 Task: Export the contacts 'Sally' and 'Saul' from Outlook to the 'Contact name' section in OneNote.
Action: Mouse moved to (21, 102)
Screenshot: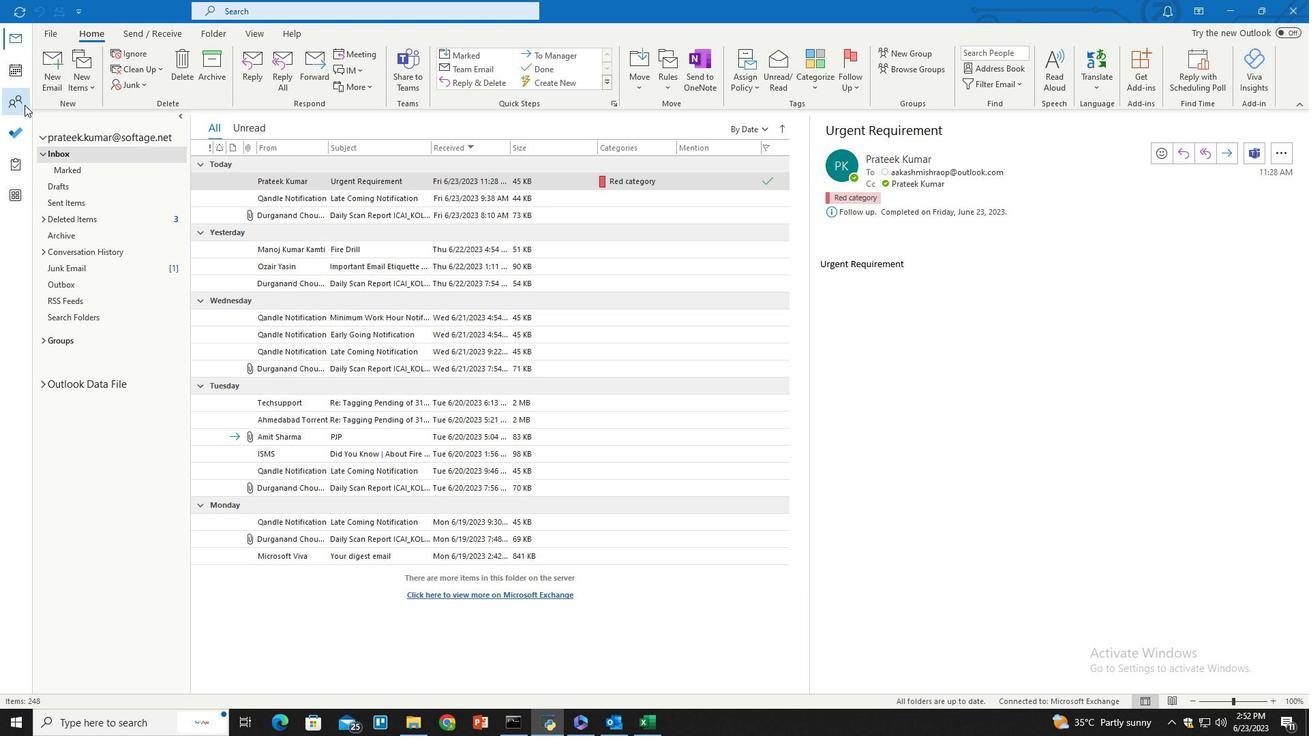 
Action: Mouse pressed left at (21, 102)
Screenshot: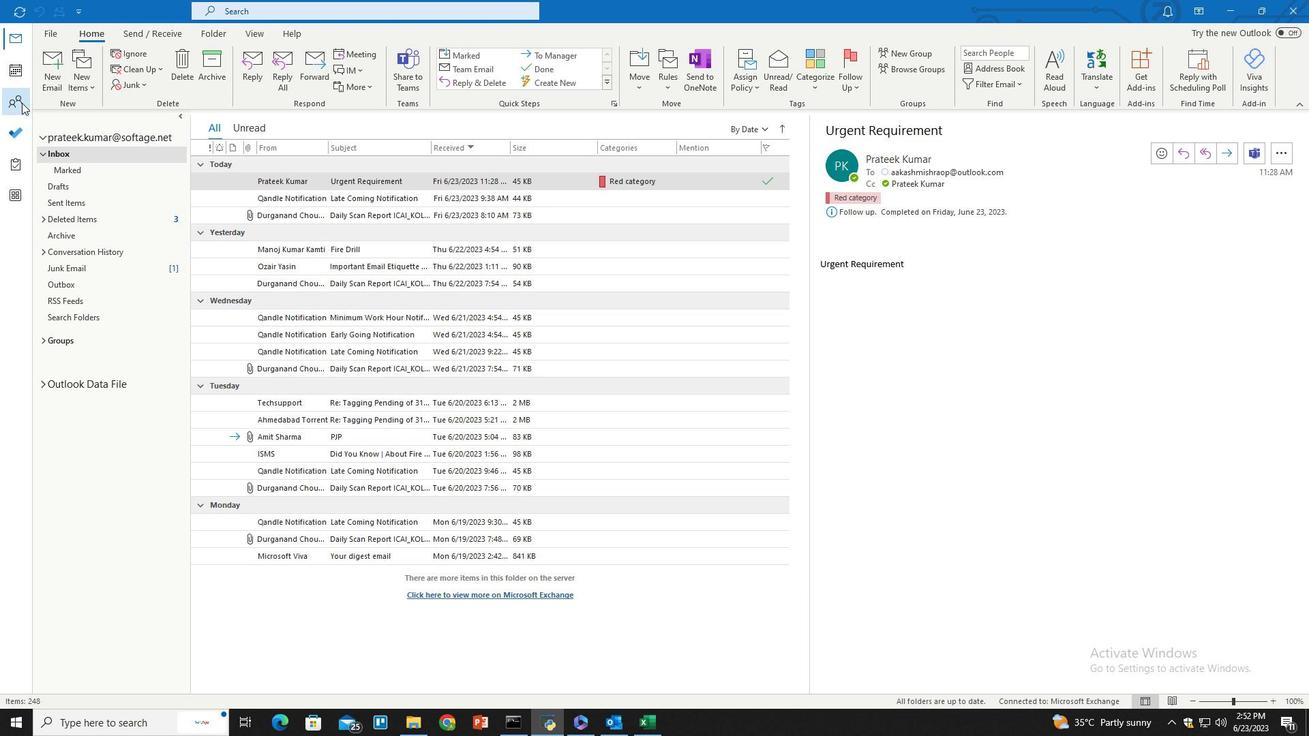 
Action: Mouse moved to (371, 288)
Screenshot: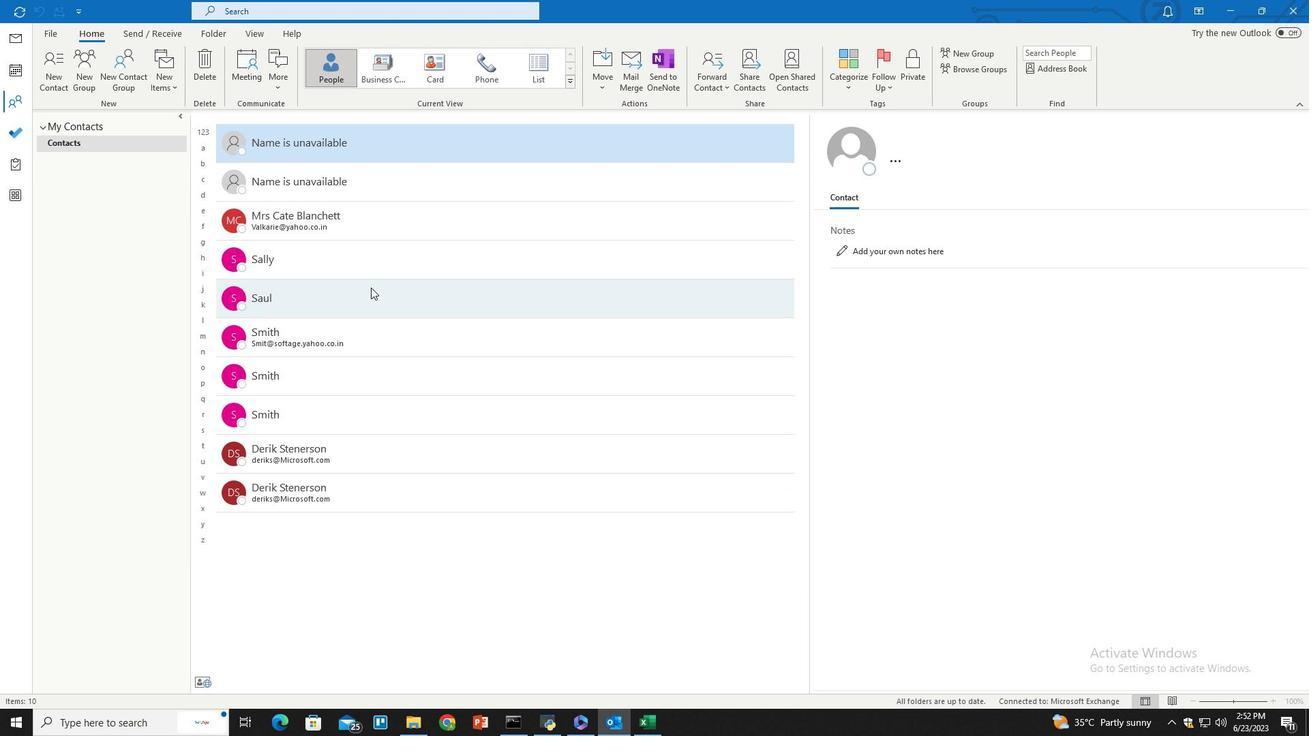 
Action: Mouse pressed left at (371, 288)
Screenshot: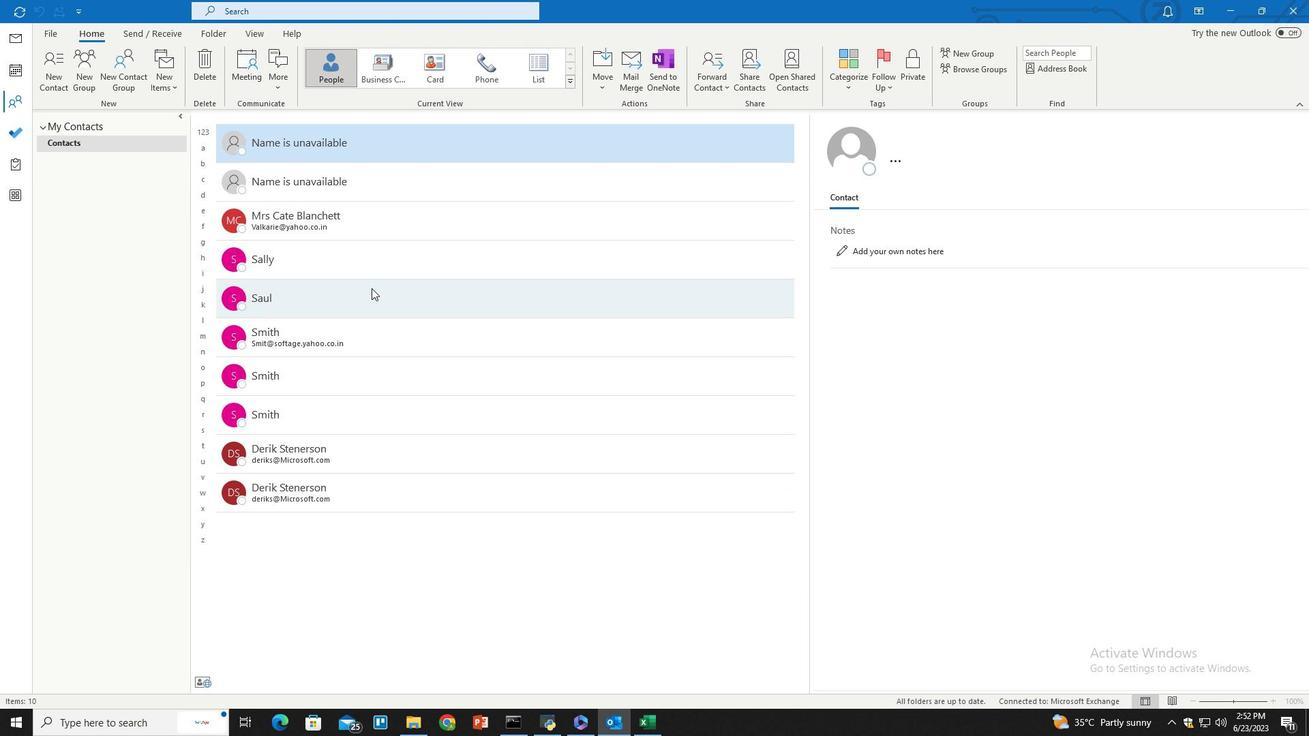 
Action: Mouse moved to (378, 266)
Screenshot: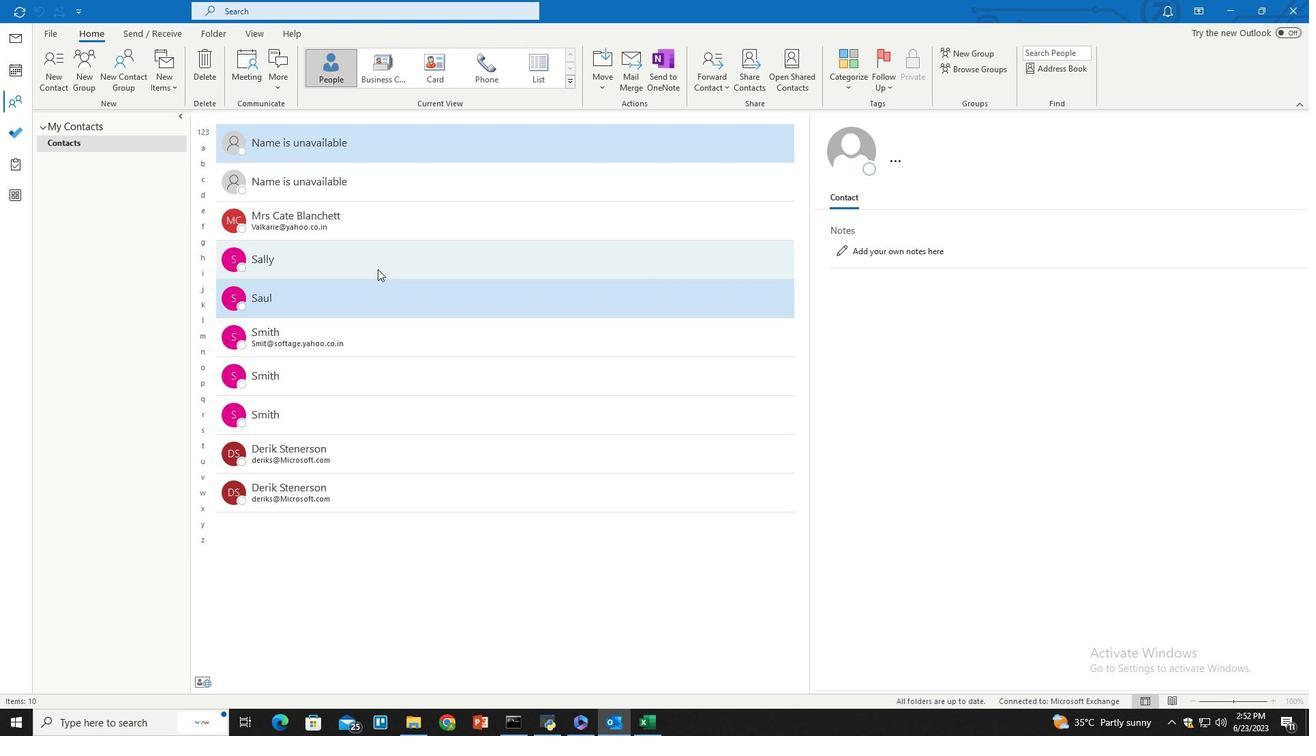 
Action: Mouse pressed left at (378, 266)
Screenshot: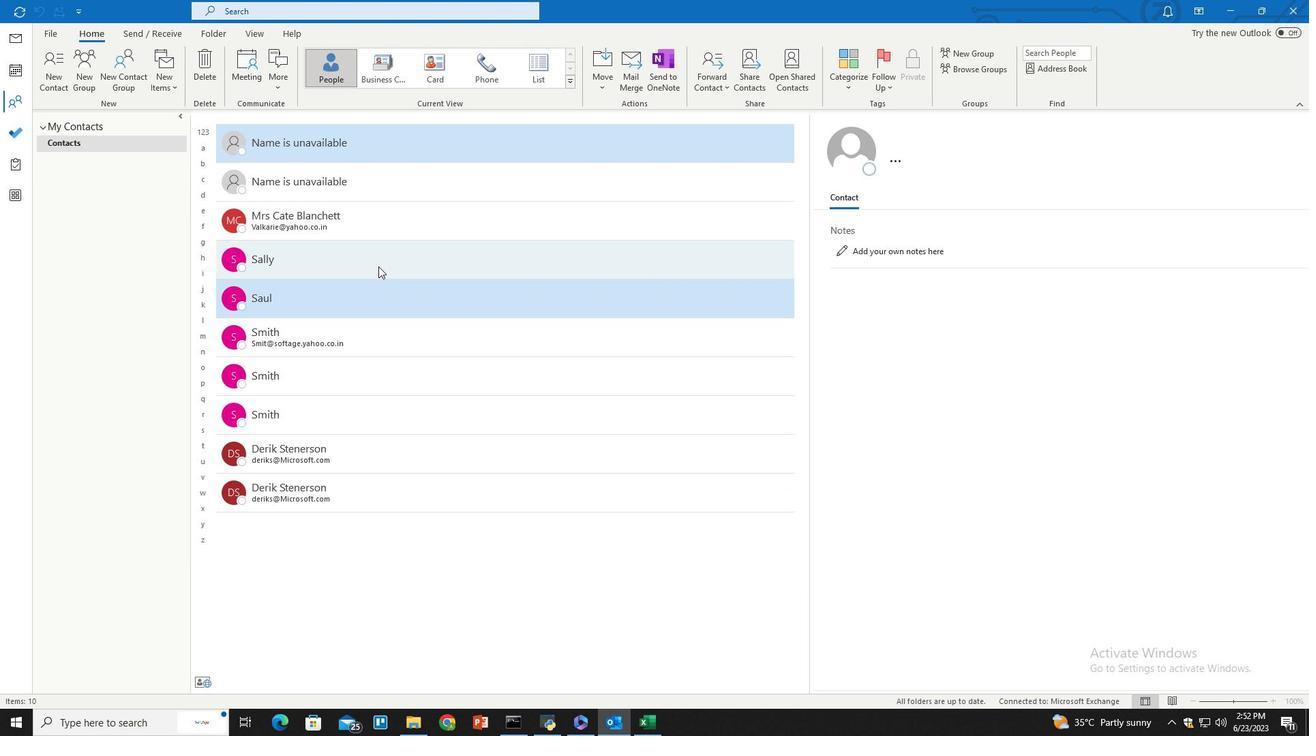 
Action: Mouse moved to (670, 72)
Screenshot: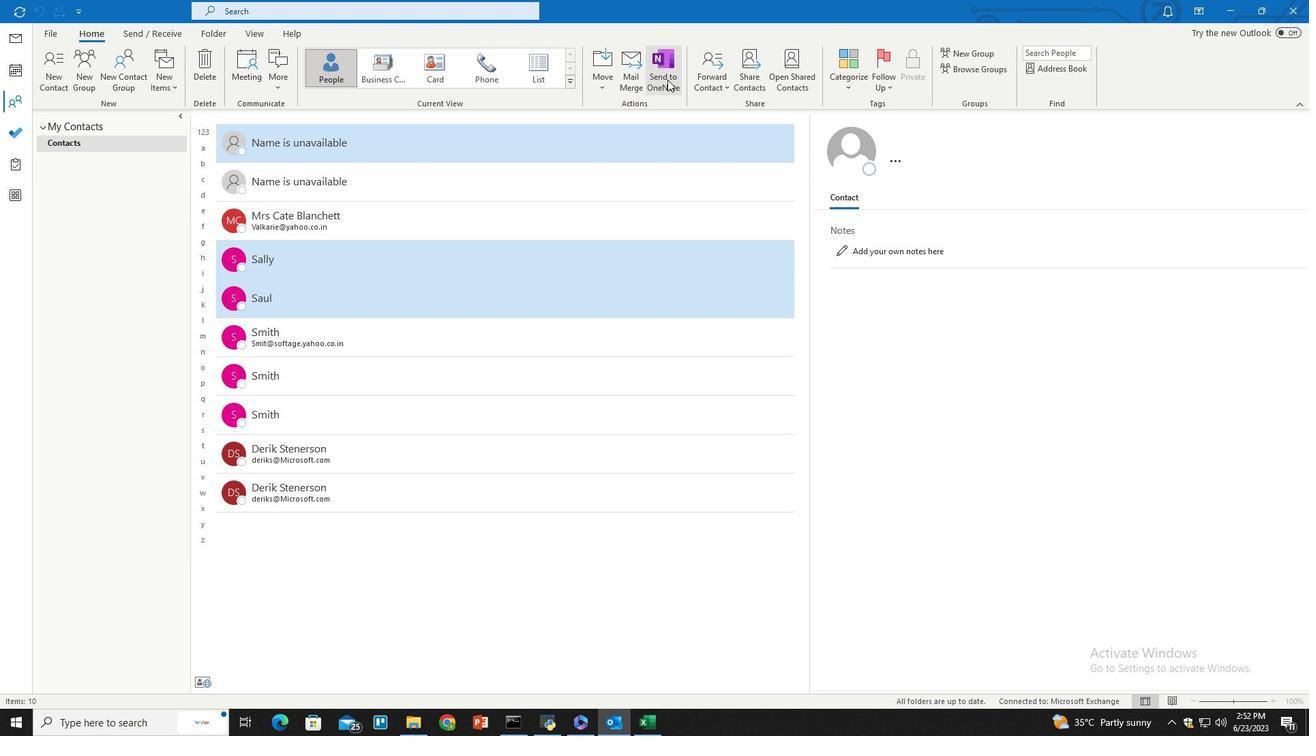 
Action: Mouse pressed left at (670, 72)
Screenshot: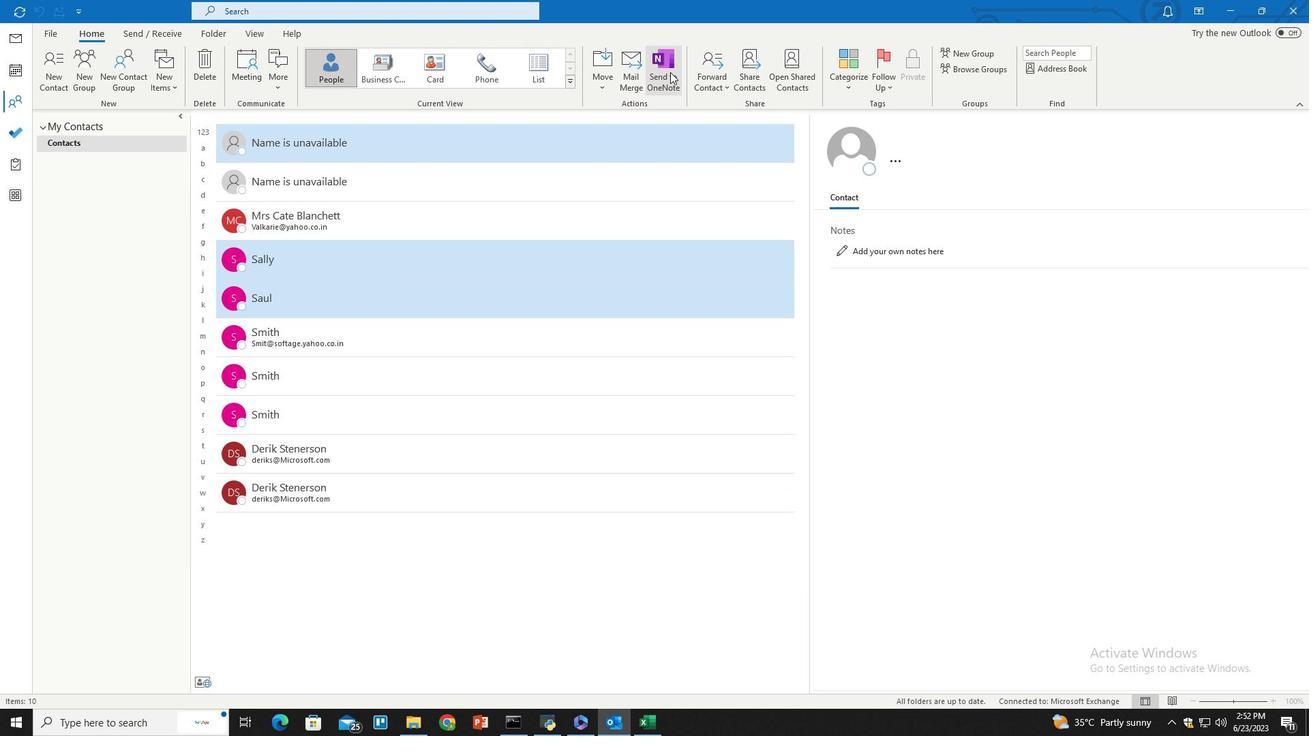 
Action: Mouse moved to (633, 285)
Screenshot: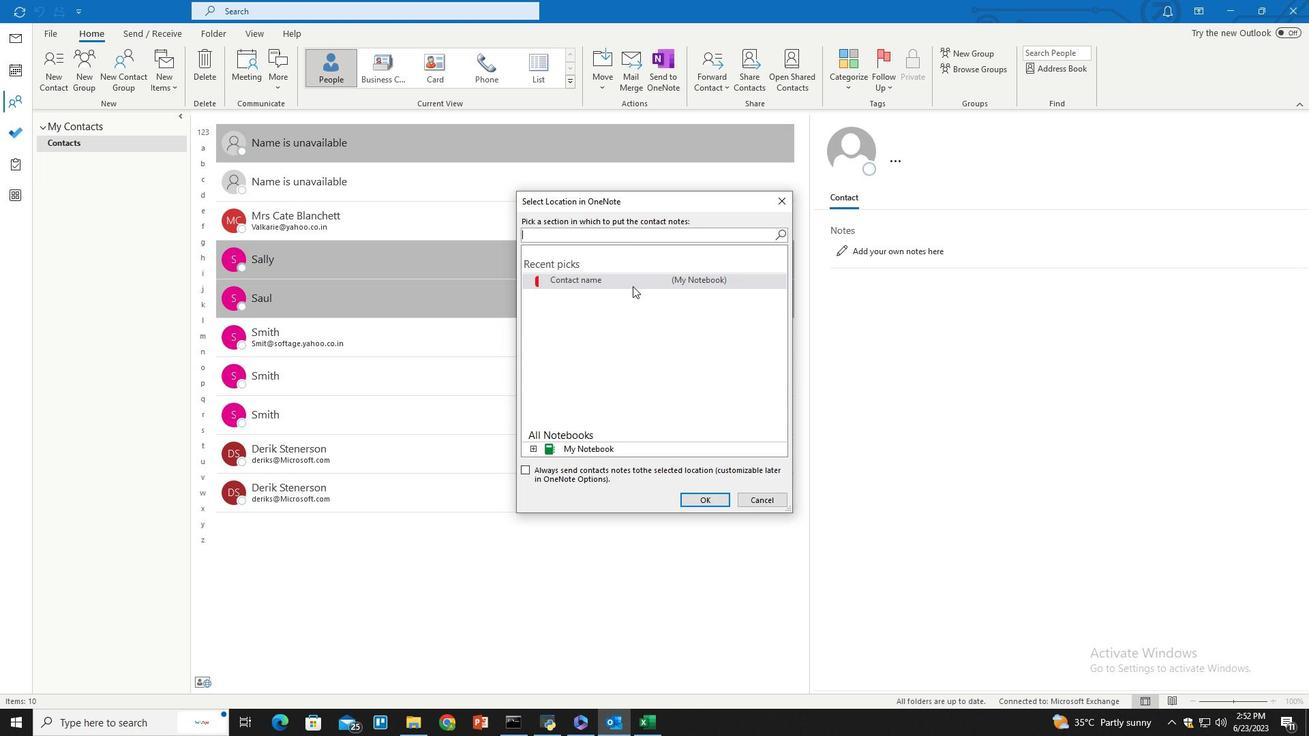 
Action: Mouse pressed left at (633, 285)
Screenshot: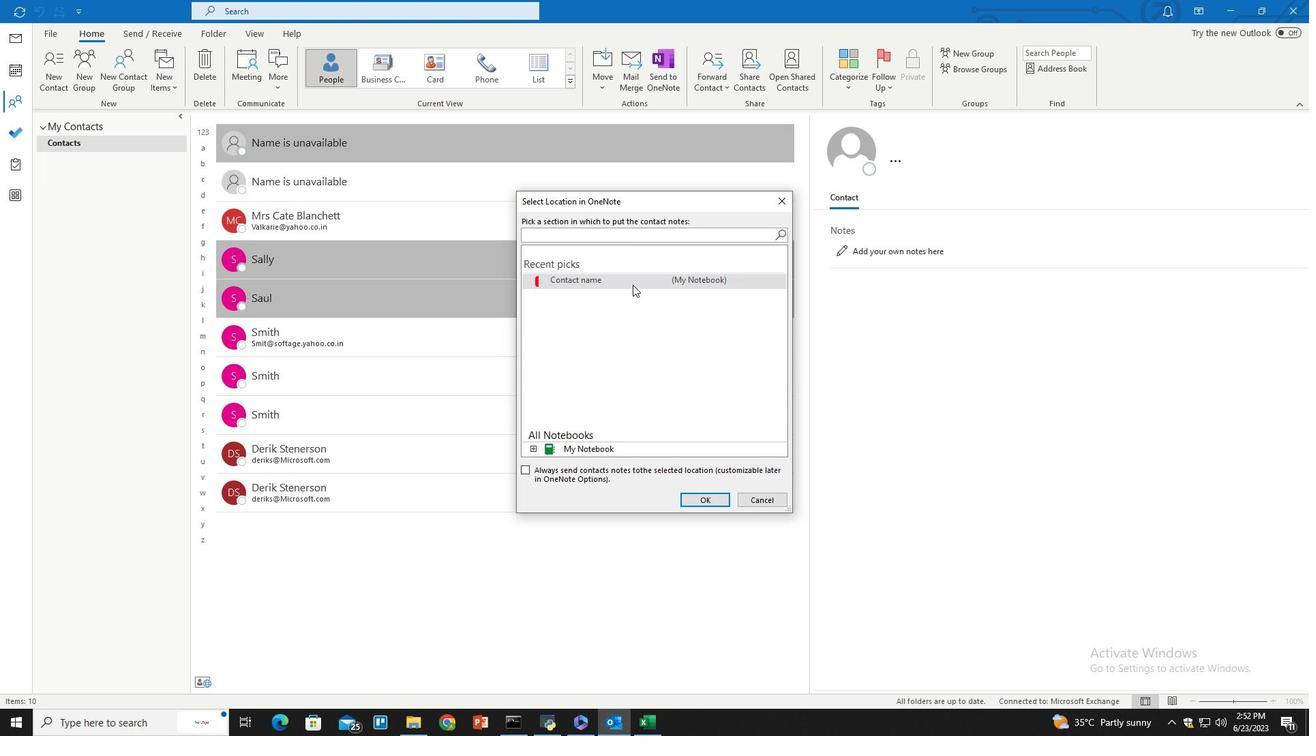 
Action: Mouse moved to (708, 498)
Screenshot: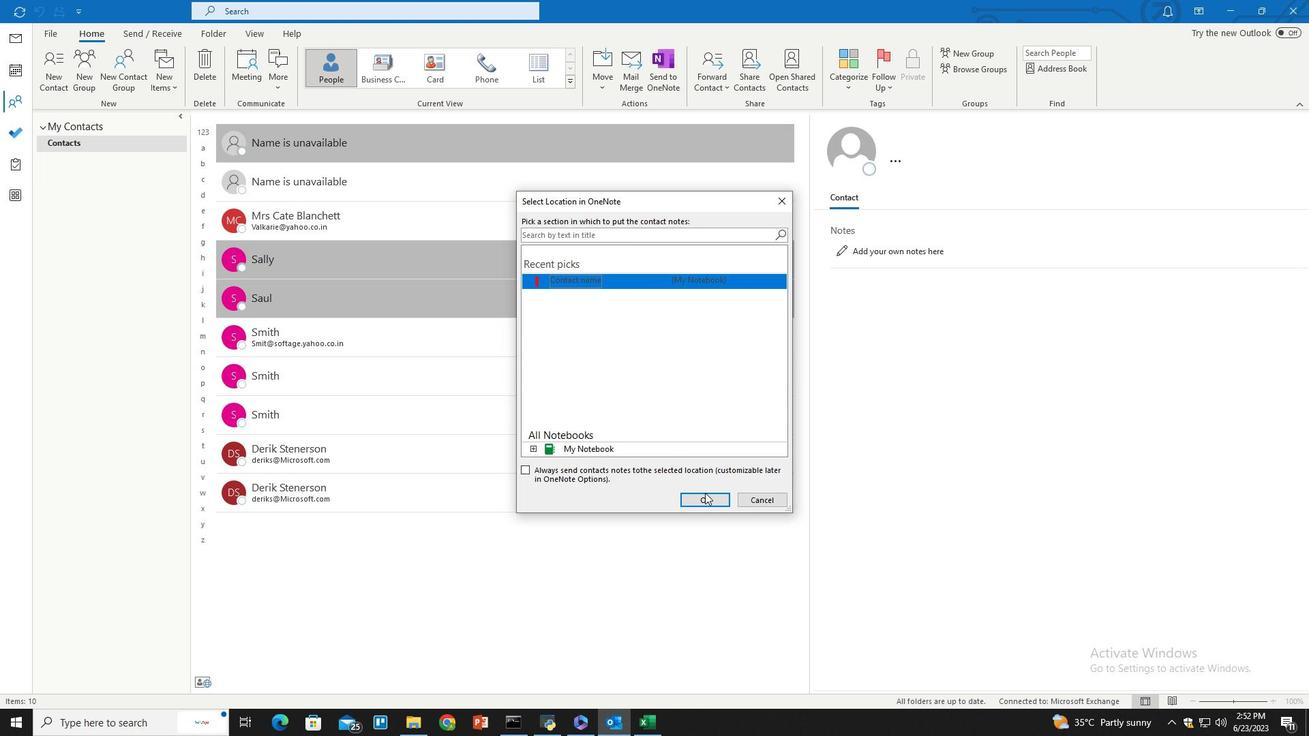 
Action: Mouse pressed left at (708, 498)
Screenshot: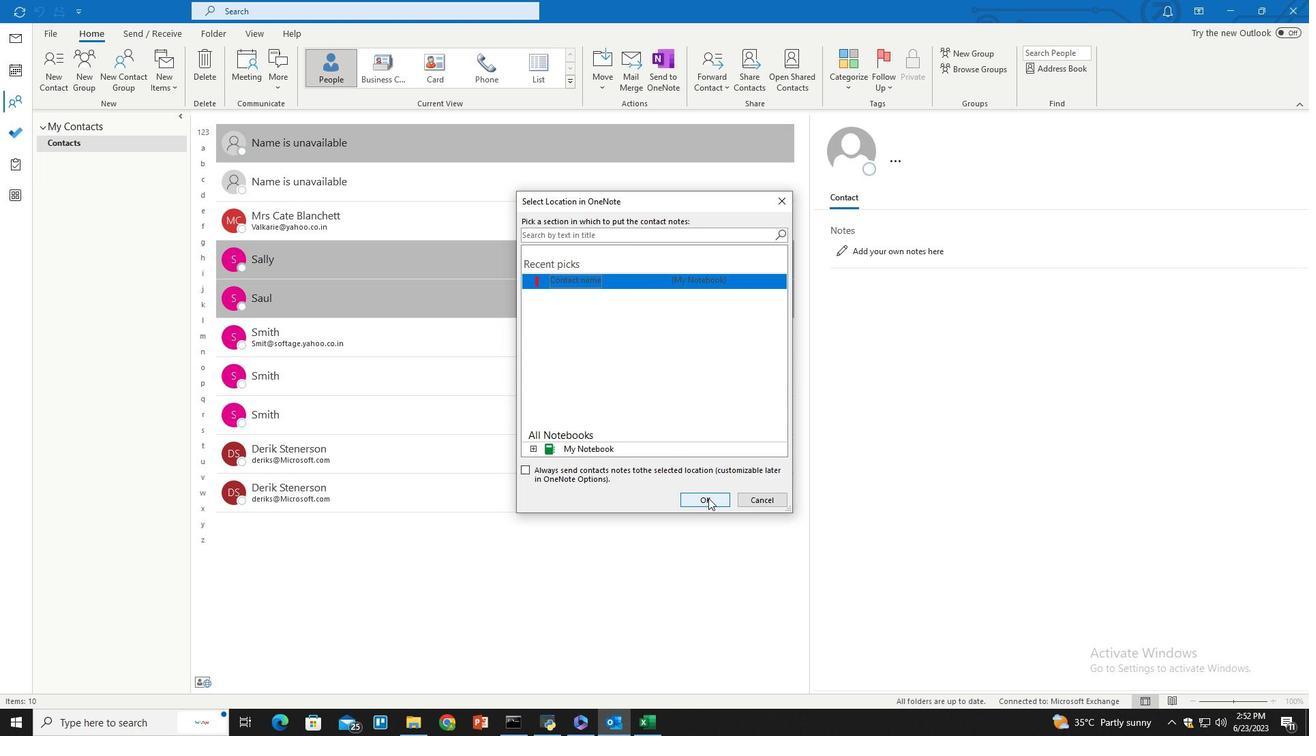 
